 Task: Write title "Content Writer".
Action: Mouse moved to (316, 296)
Screenshot: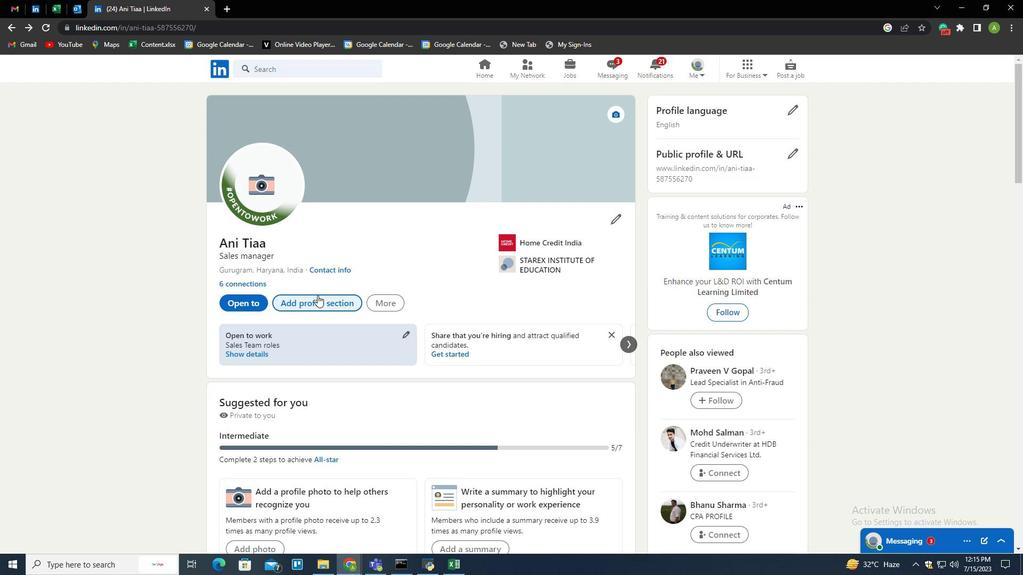 
Action: Mouse pressed left at (316, 296)
Screenshot: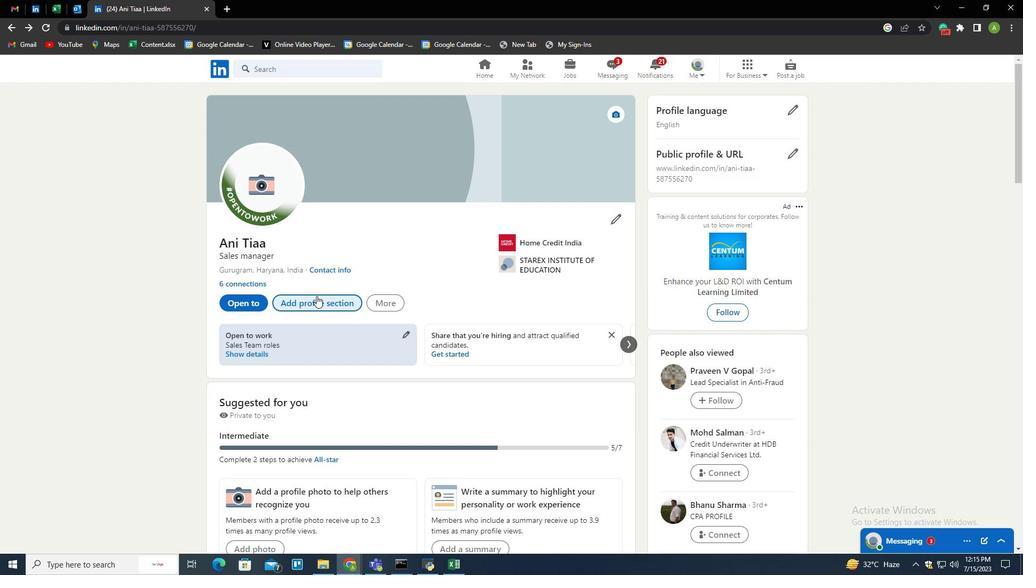 
Action: Mouse moved to (427, 114)
Screenshot: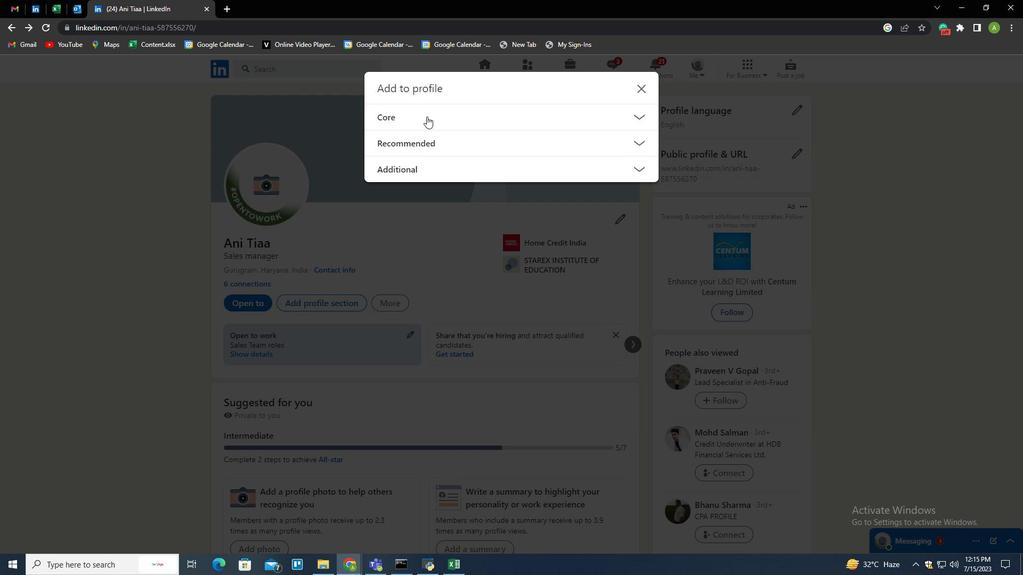 
Action: Mouse pressed left at (427, 114)
Screenshot: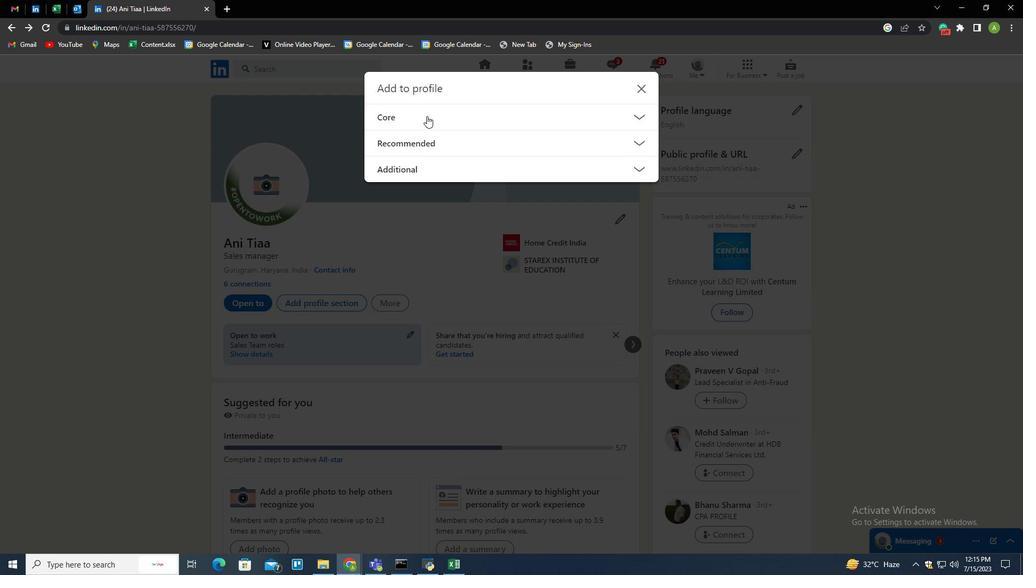 
Action: Mouse moved to (396, 214)
Screenshot: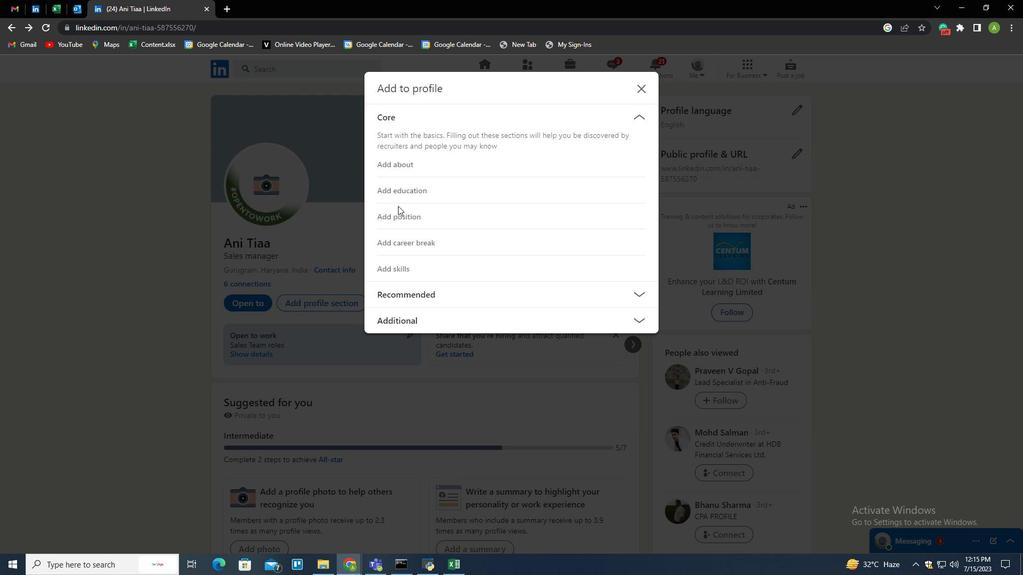 
Action: Mouse pressed left at (396, 214)
Screenshot: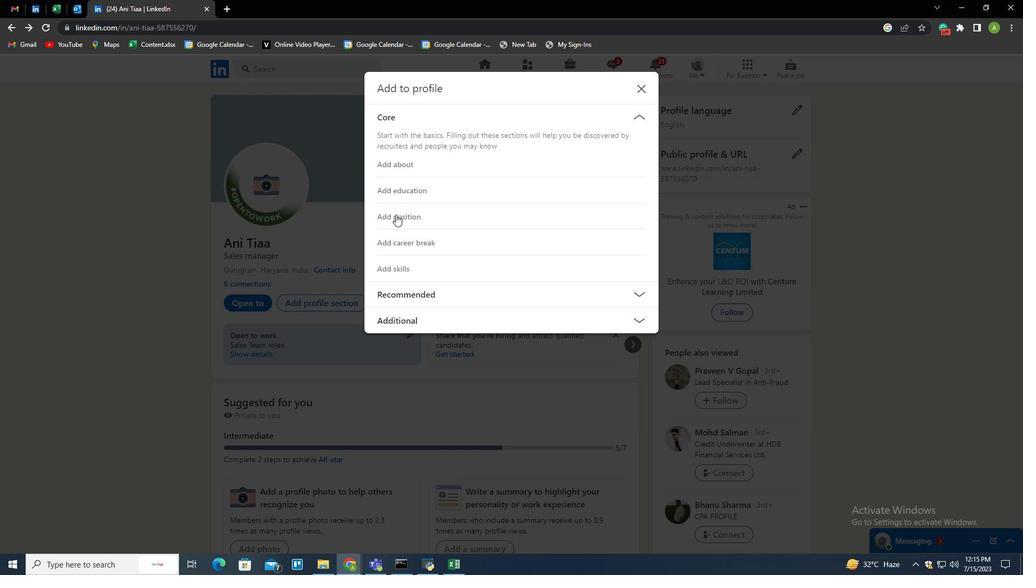 
Action: Mouse moved to (382, 203)
Screenshot: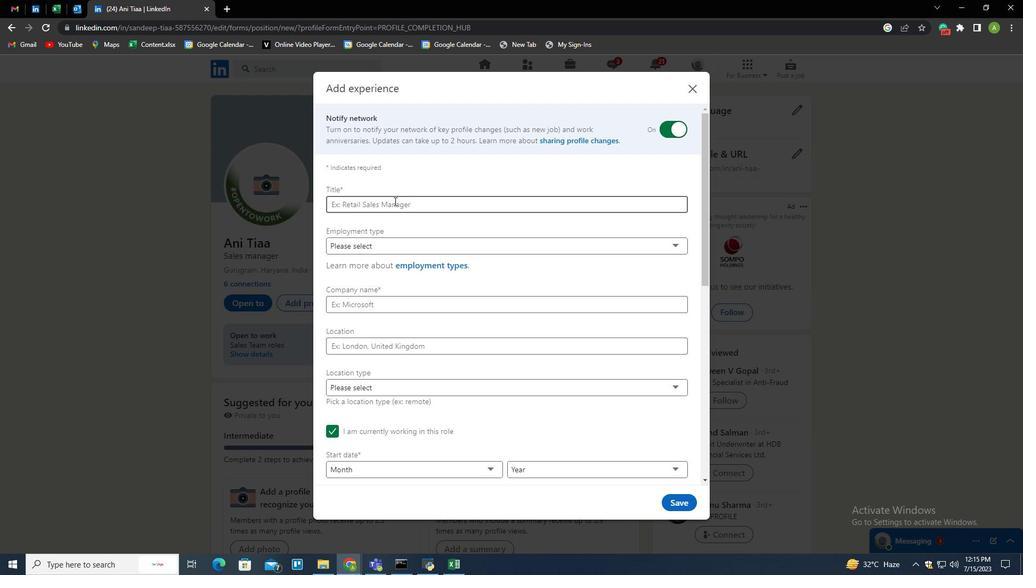 
Action: Mouse pressed left at (382, 203)
Screenshot: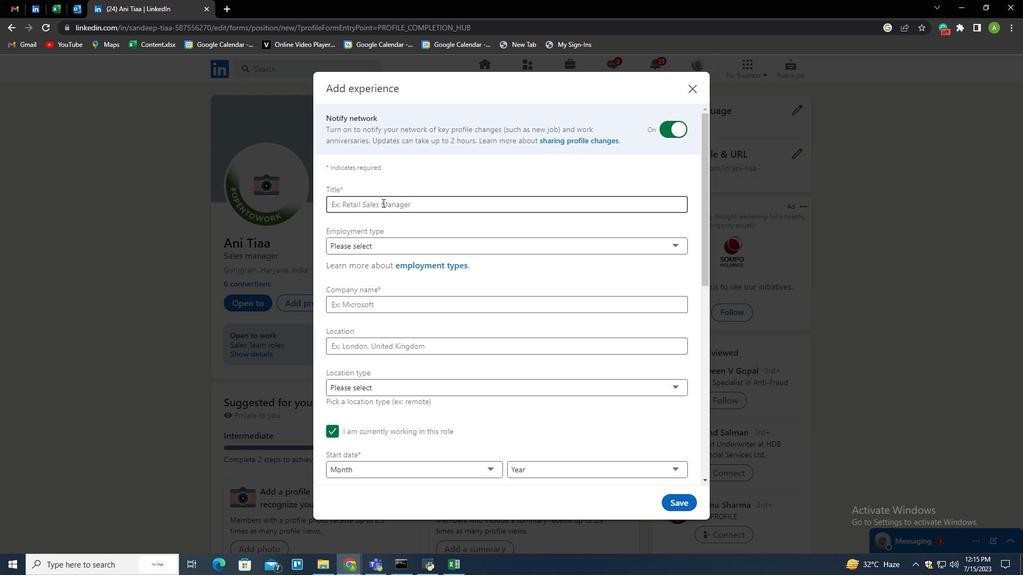 
Action: Mouse moved to (384, 205)
Screenshot: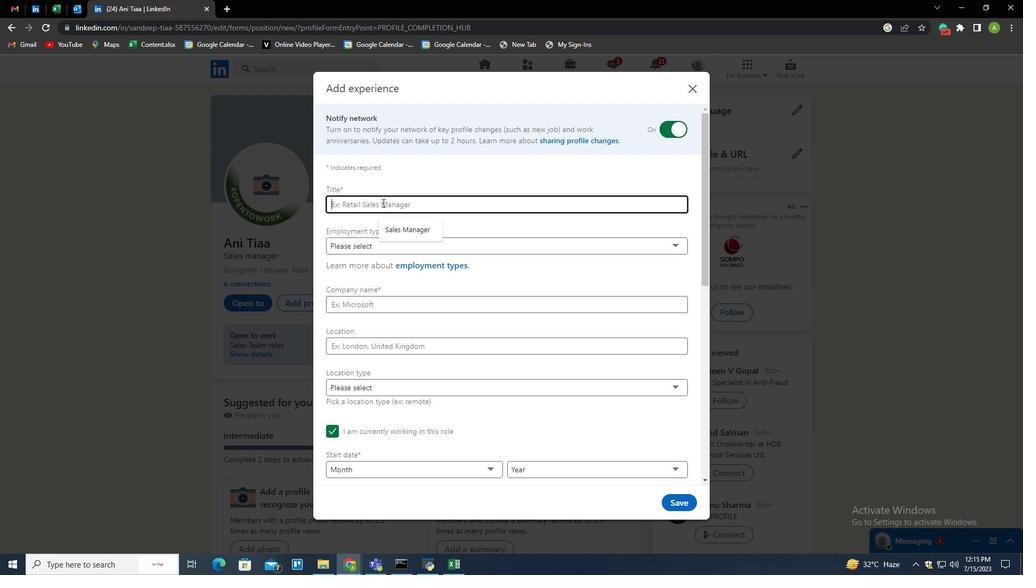 
Action: Key pressed <Key.shift>Content<Key.space><Key.shift>Writer<Key.down><Key.enter>
Screenshot: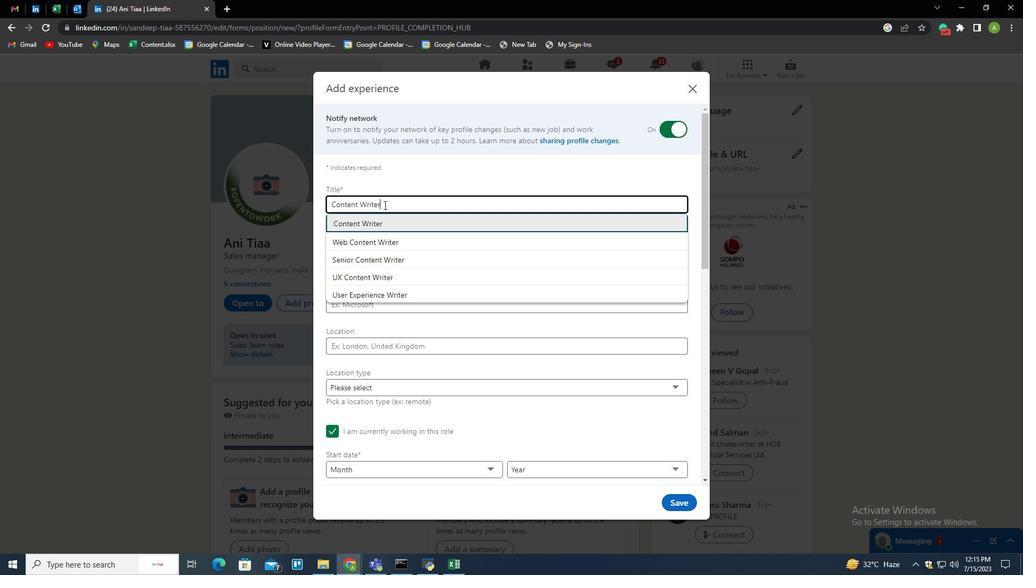 
Action: Mouse moved to (388, 207)
Screenshot: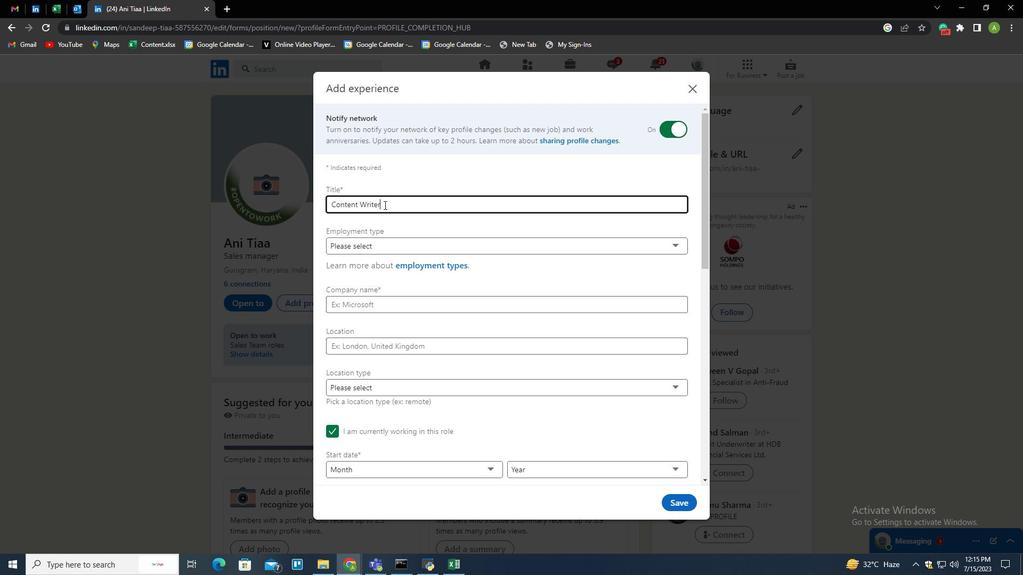 
